 Task: Create a section Code Rush and in the section, add a milestone Product Backlog Refinement in the project AgileMission
Action: Mouse moved to (202, 507)
Screenshot: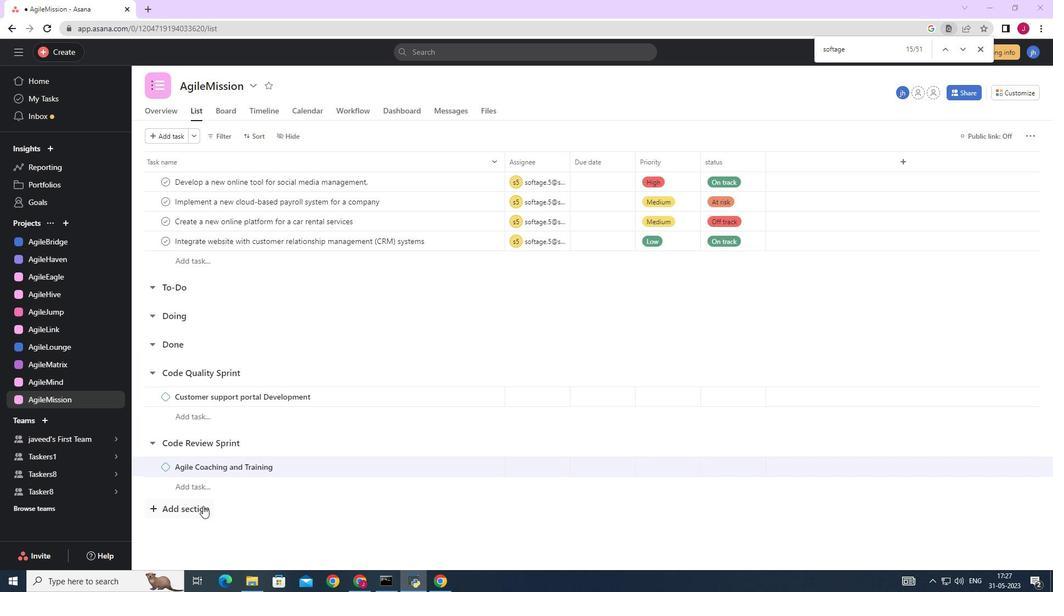 
Action: Mouse pressed left at (202, 507)
Screenshot: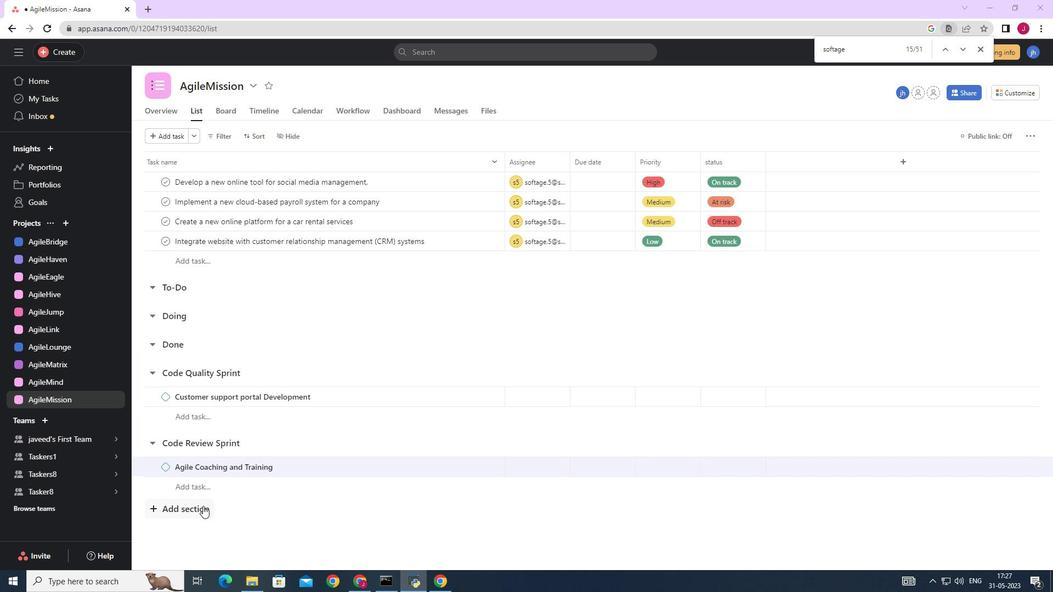 
Action: Mouse moved to (201, 507)
Screenshot: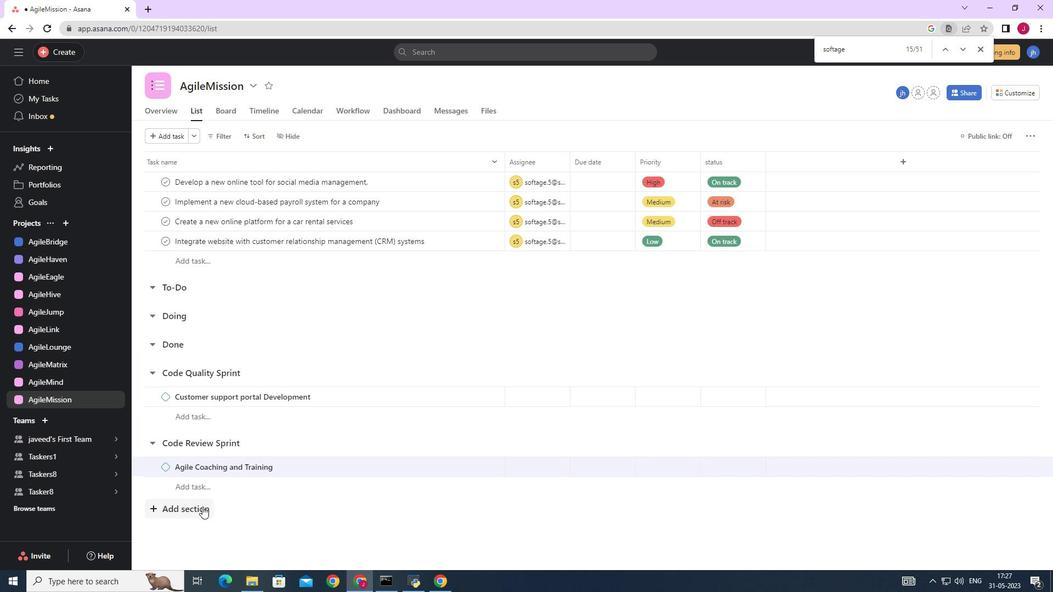 
Action: Key pressed <Key.caps_lock>C<Key.caps_lock>ode<Key.space><Key.caps_lock>R<Key.caps_lock>ush<Key.enter><Key.caps_lock>P<Key.caps_lock>roduct<Key.space><Key.caps_lock>B<Key.caps_lock>acklog<Key.space><Key.caps_lock>R<Key.caps_lock>efinement<Key.space>
Screenshot: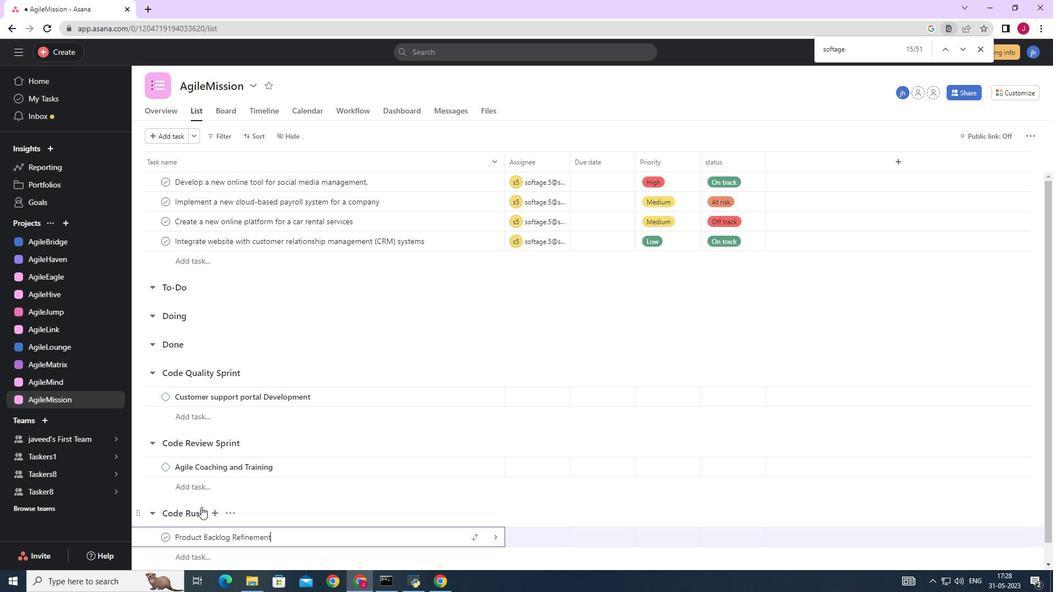 
Action: Mouse moved to (493, 536)
Screenshot: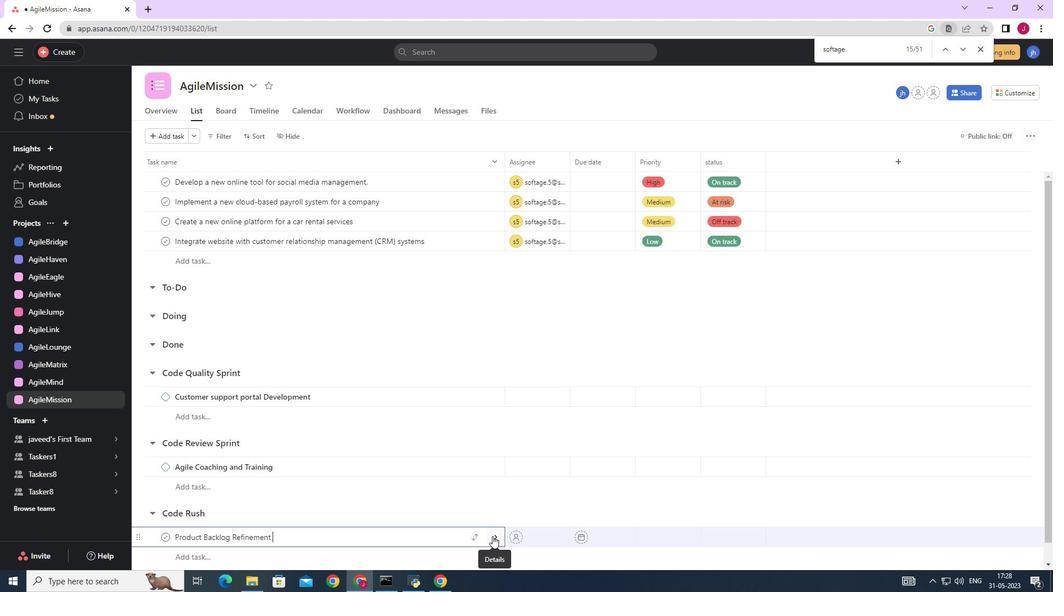 
Action: Mouse pressed left at (493, 536)
Screenshot: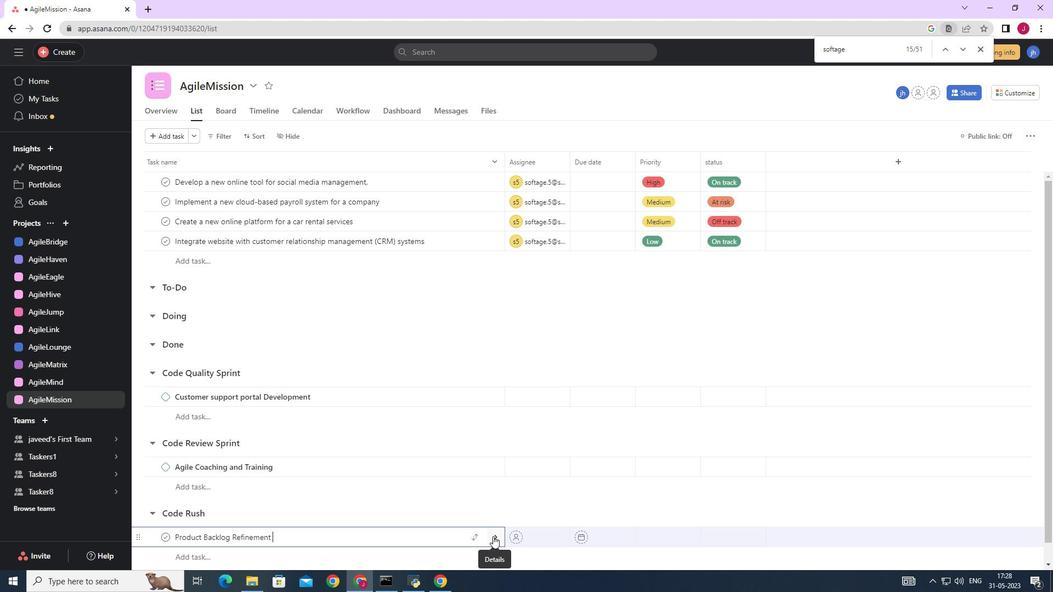 
Action: Mouse moved to (1011, 135)
Screenshot: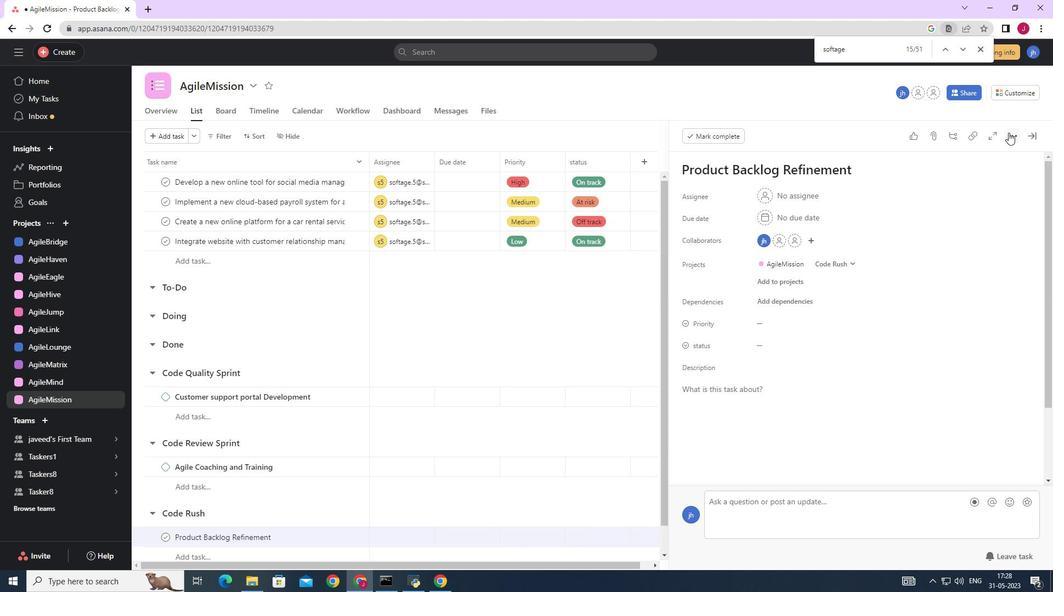 
Action: Mouse pressed left at (1011, 135)
Screenshot: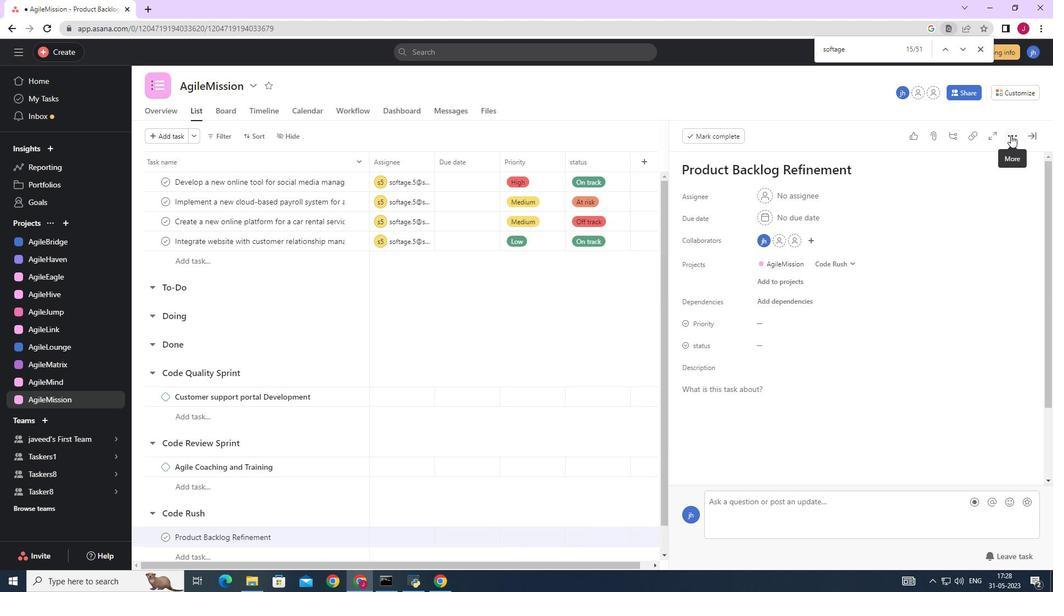
Action: Mouse moved to (919, 179)
Screenshot: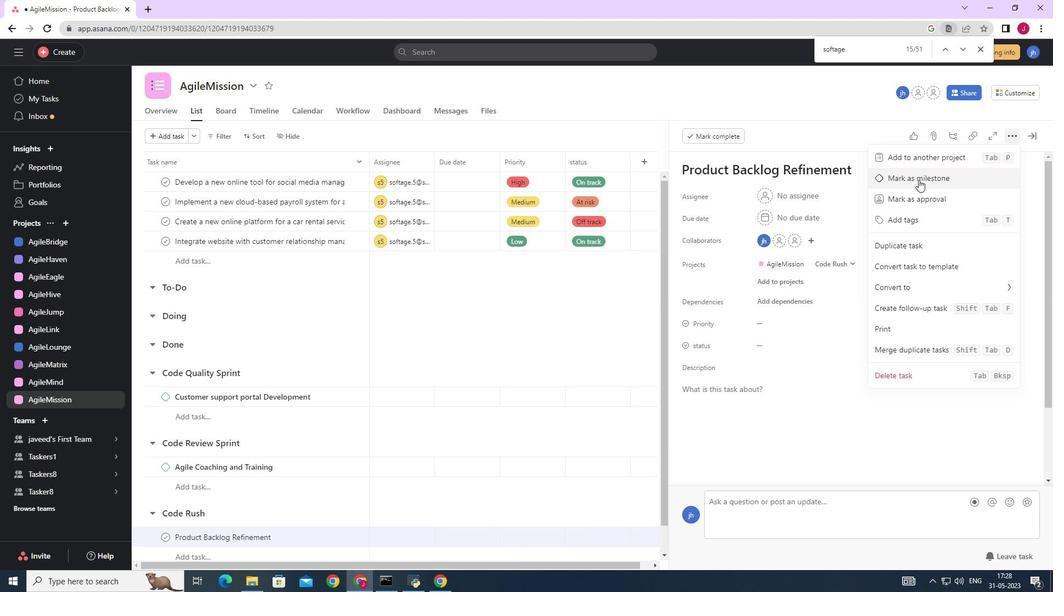
Action: Mouse pressed left at (919, 179)
Screenshot: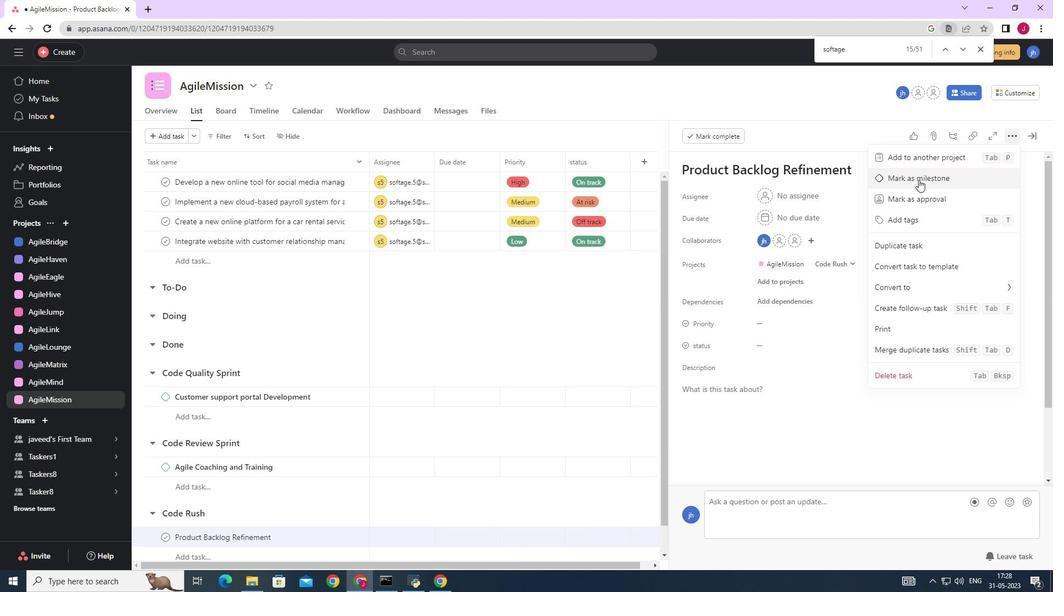 
Action: Mouse moved to (1035, 133)
Screenshot: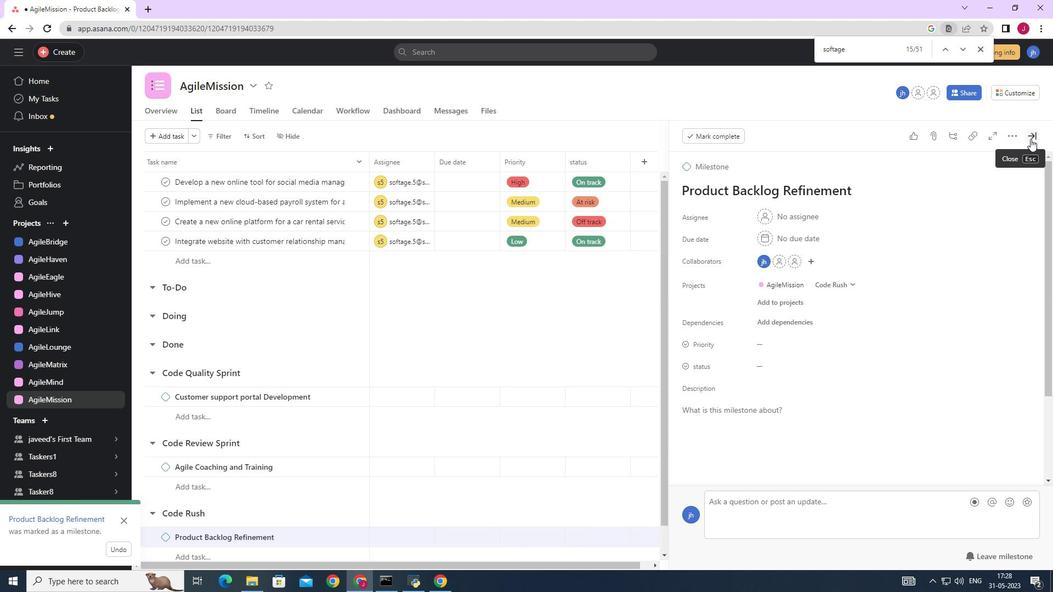 
Action: Mouse pressed left at (1035, 133)
Screenshot: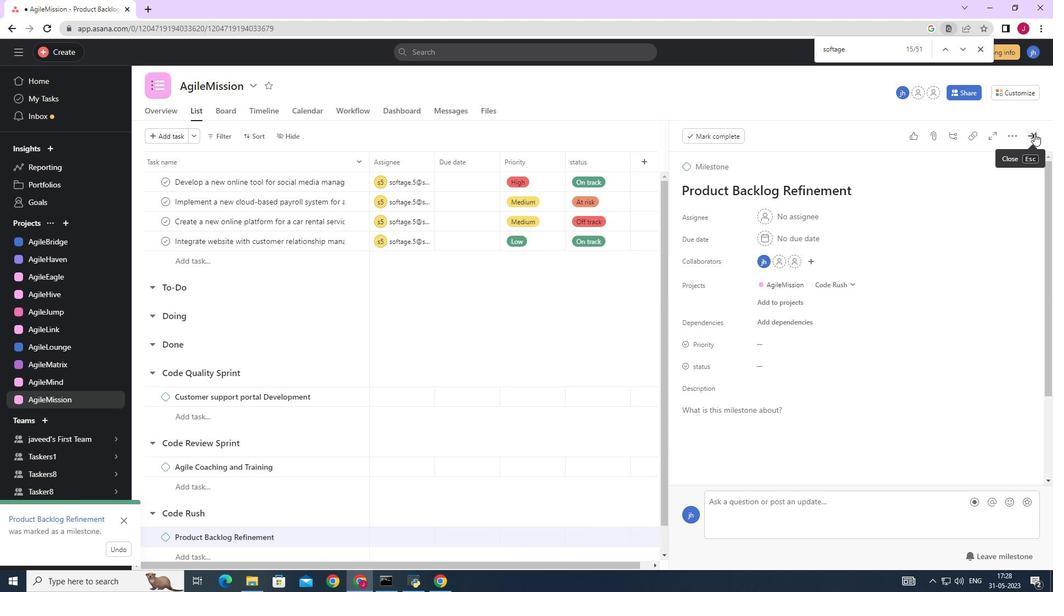 
Action: Mouse moved to (9, 399)
Screenshot: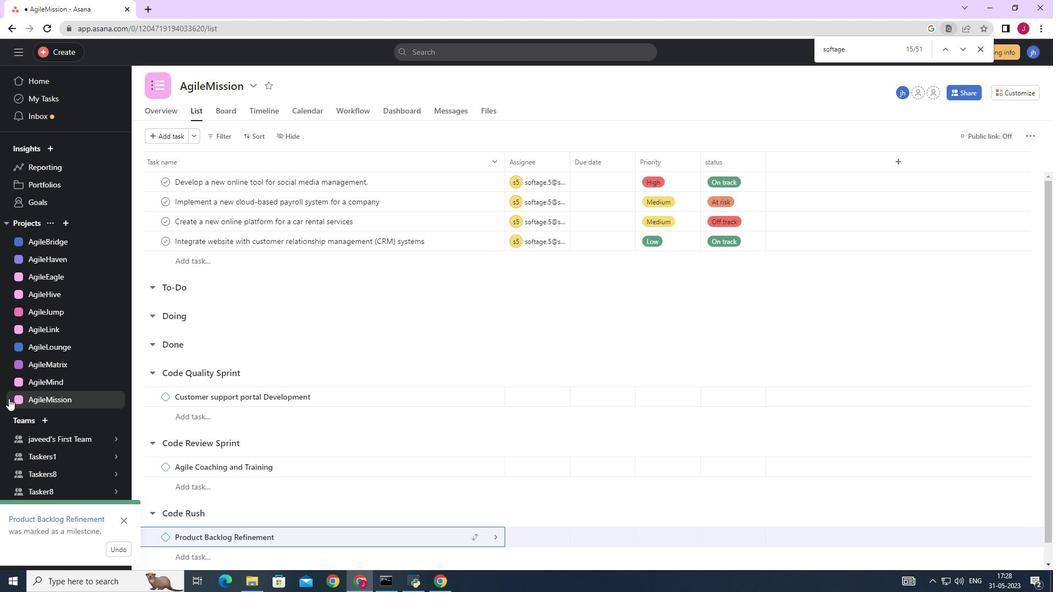 
